 Task: Add Annie's Homegrown Organic Cheddar Bunnies to the cart.
Action: Mouse moved to (237, 106)
Screenshot: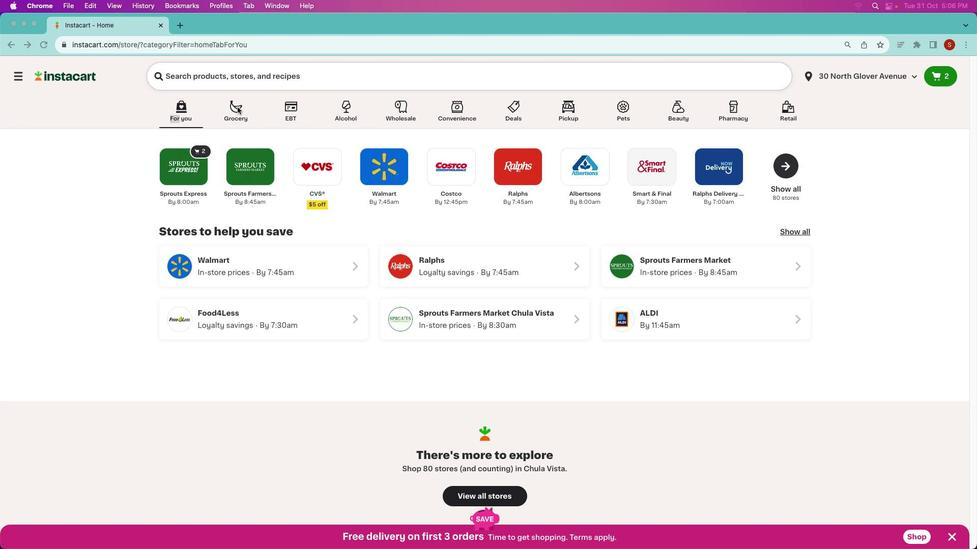 
Action: Mouse pressed left at (237, 106)
Screenshot: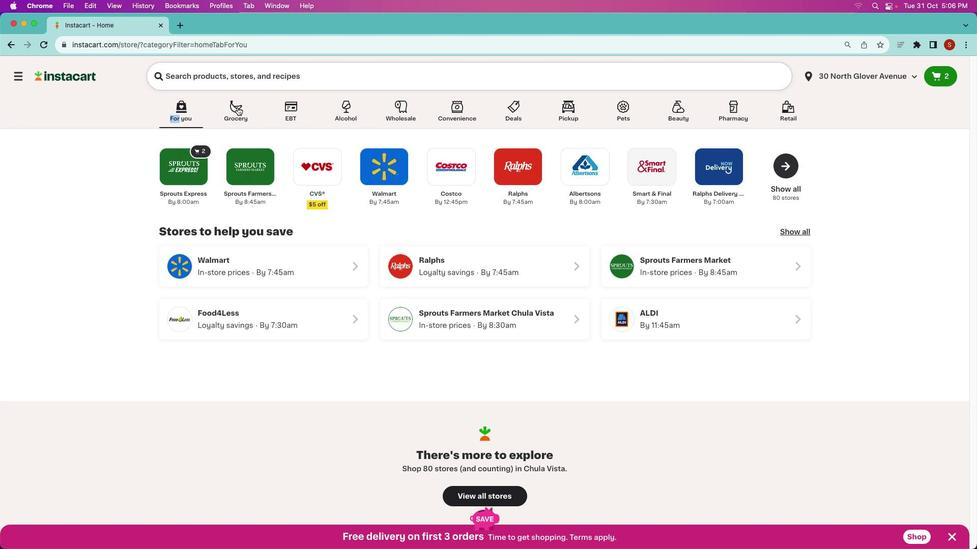 
Action: Mouse pressed left at (237, 106)
Screenshot: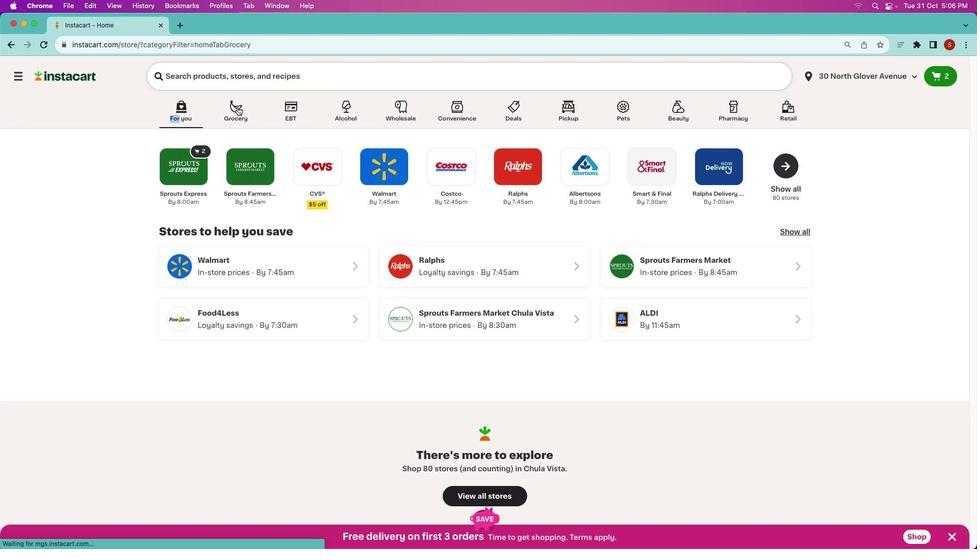 
Action: Mouse moved to (455, 272)
Screenshot: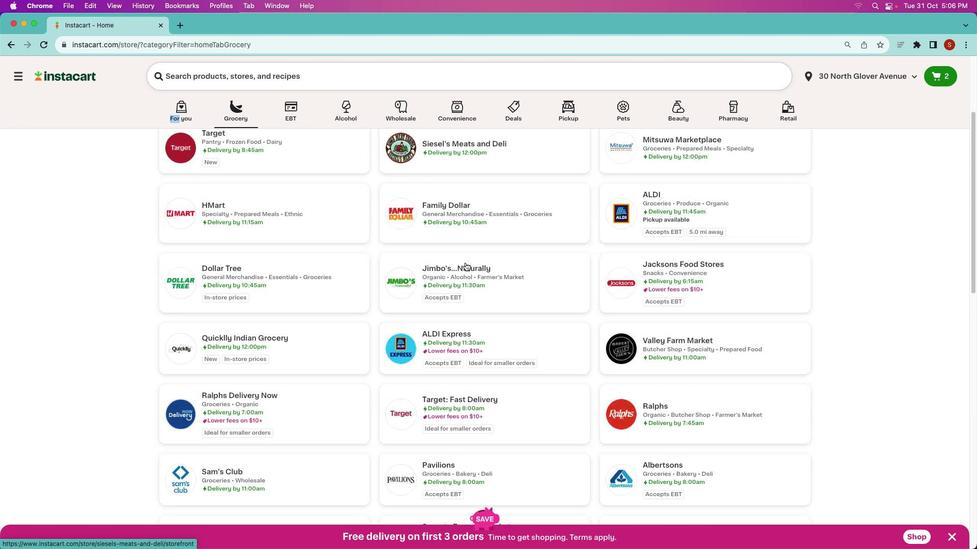 
Action: Mouse scrolled (455, 272) with delta (0, 0)
Screenshot: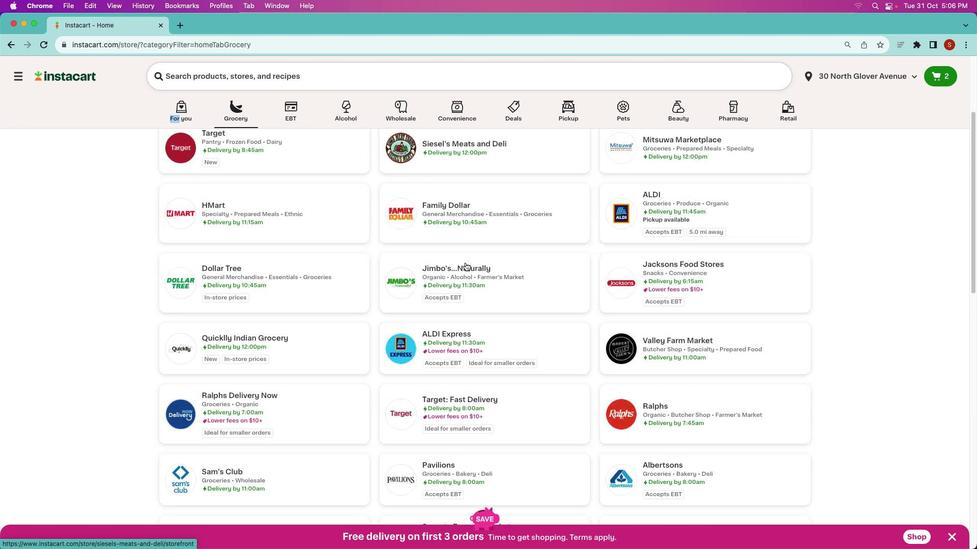 
Action: Mouse moved to (457, 269)
Screenshot: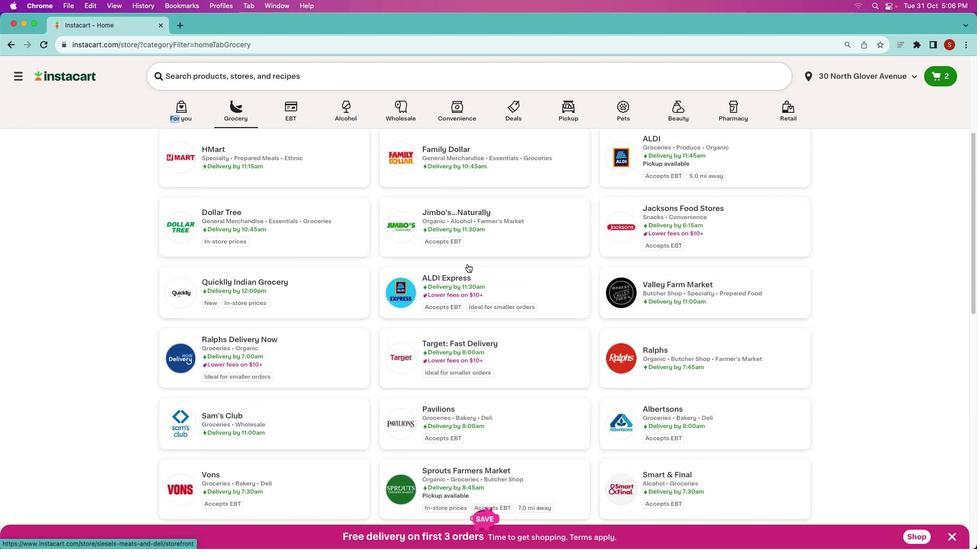 
Action: Mouse scrolled (457, 269) with delta (0, 0)
Screenshot: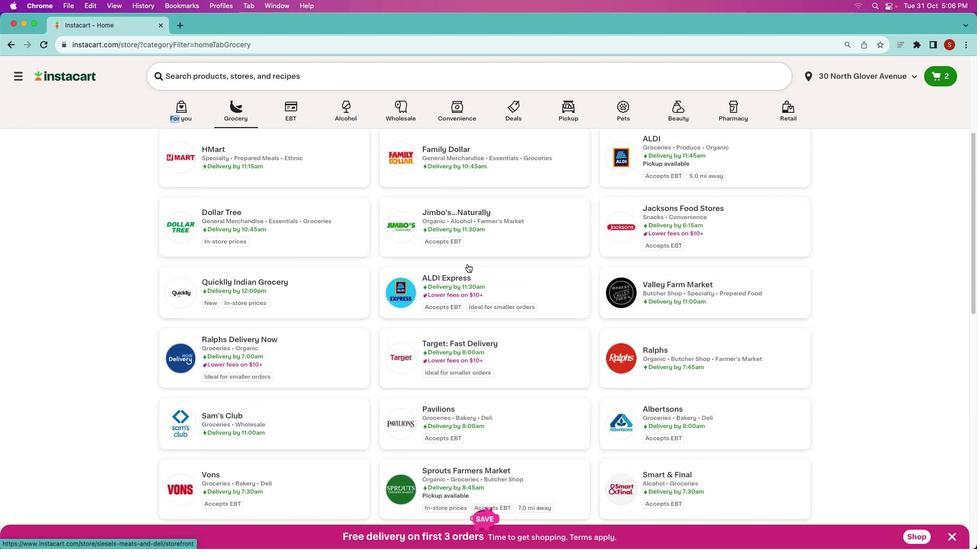 
Action: Mouse moved to (459, 267)
Screenshot: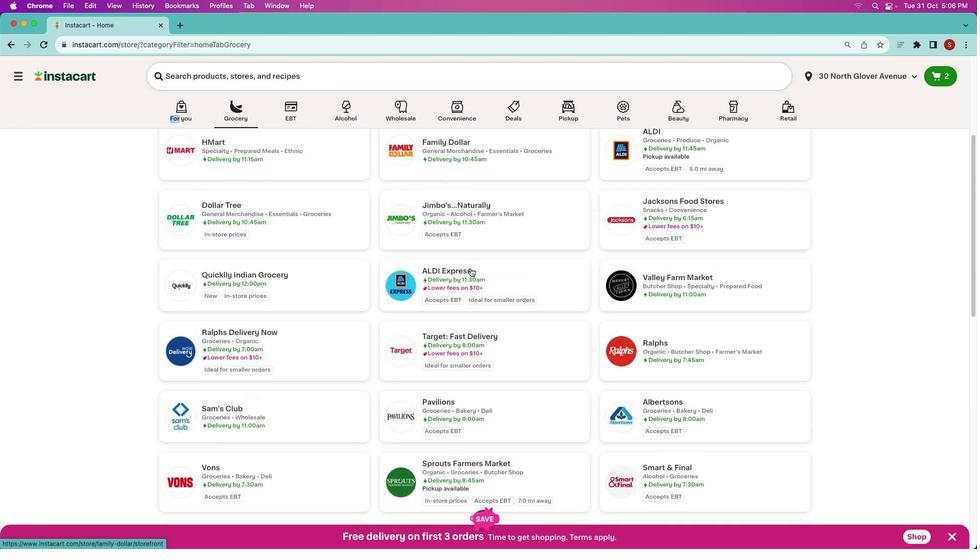 
Action: Mouse scrolled (459, 267) with delta (0, -1)
Screenshot: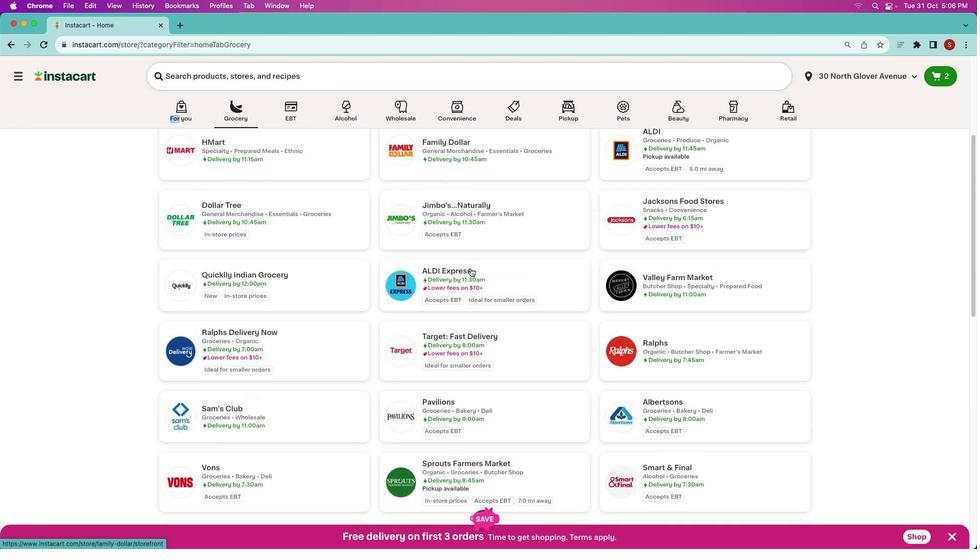 
Action: Mouse moved to (462, 265)
Screenshot: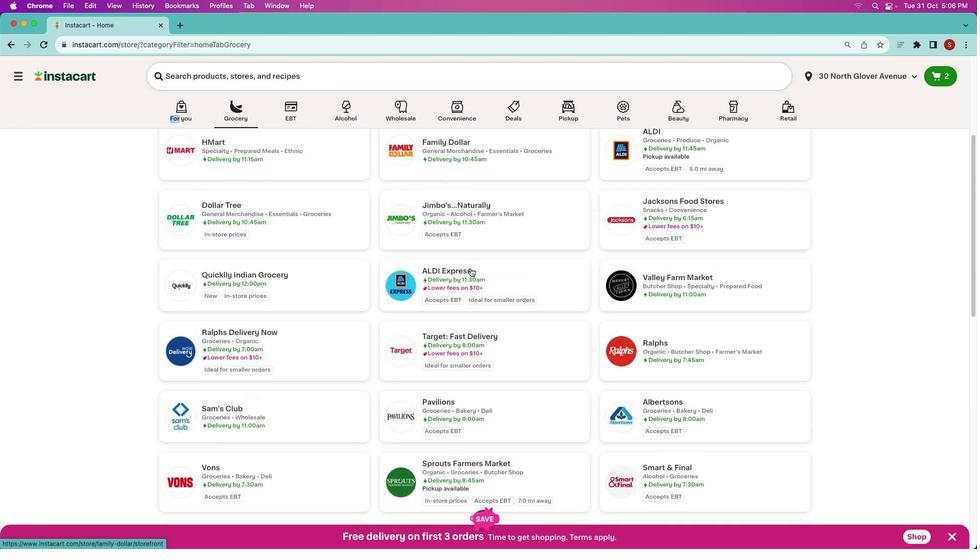 
Action: Mouse scrolled (462, 265) with delta (0, -2)
Screenshot: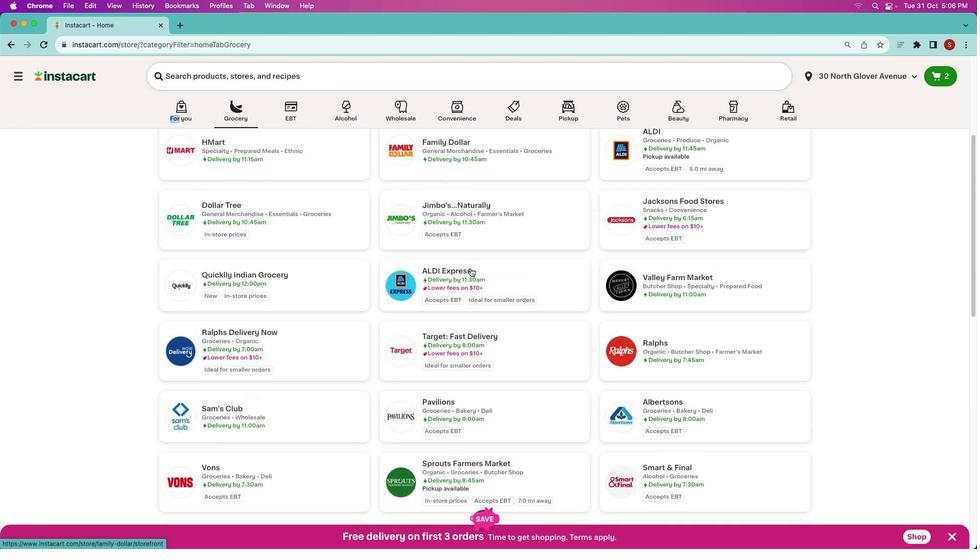
Action: Mouse moved to (491, 293)
Screenshot: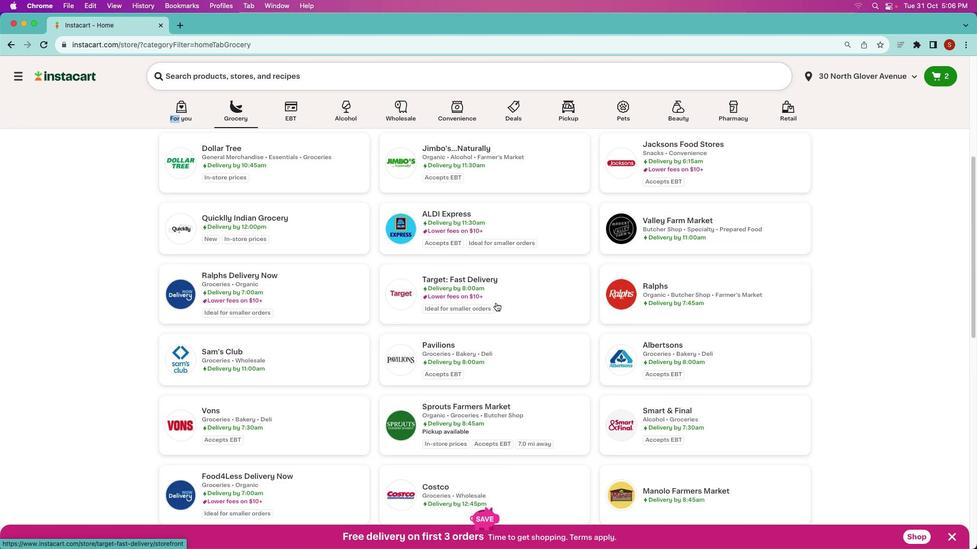 
Action: Mouse scrolled (491, 293) with delta (0, 0)
Screenshot: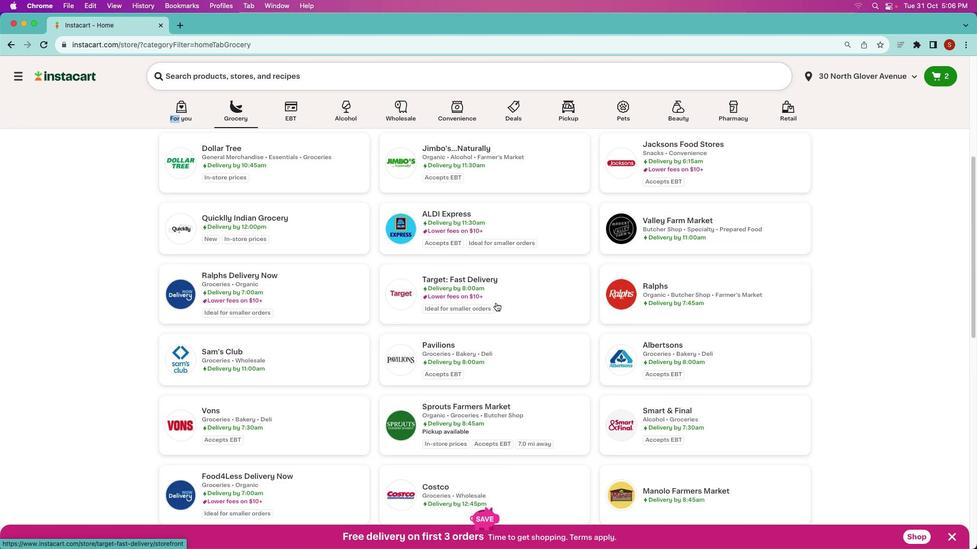 
Action: Mouse moved to (492, 293)
Screenshot: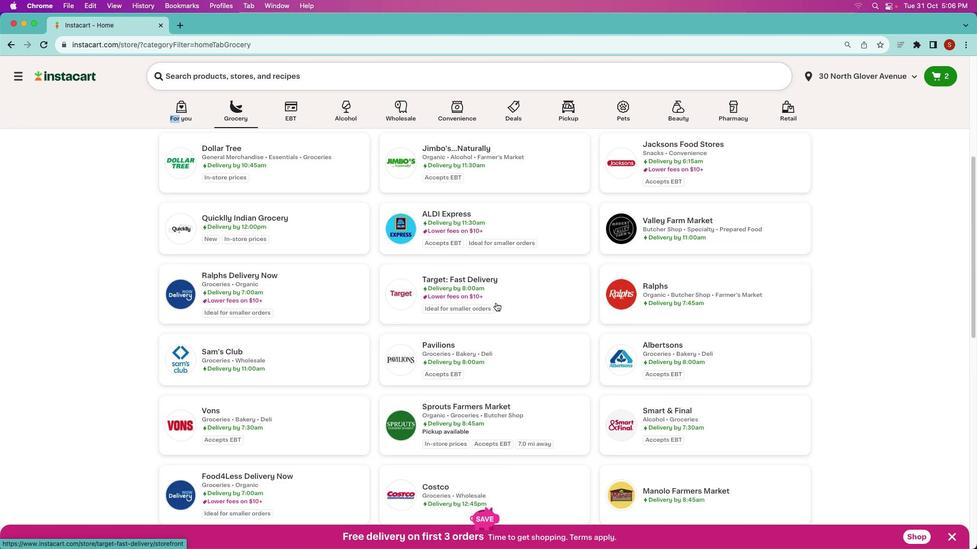 
Action: Mouse scrolled (492, 293) with delta (0, 0)
Screenshot: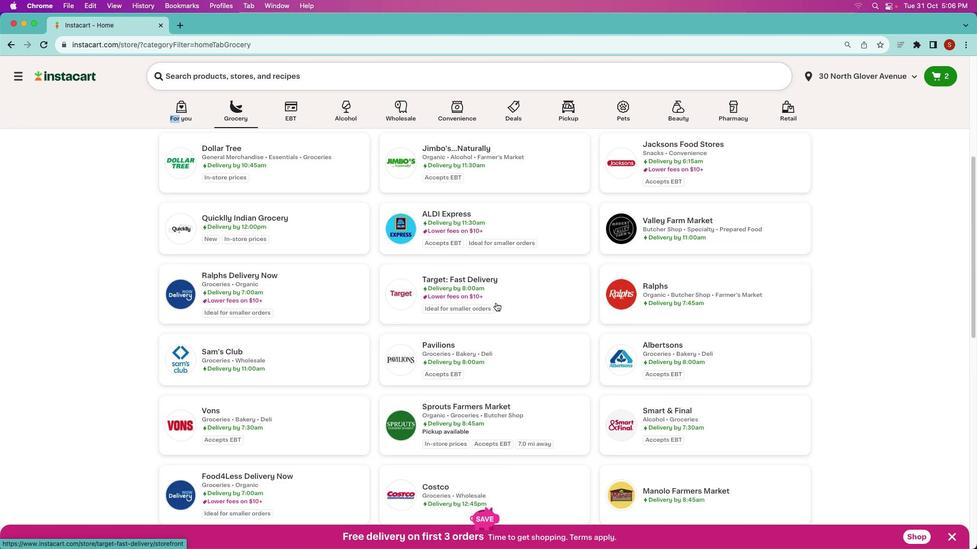 
Action: Mouse scrolled (492, 293) with delta (0, -1)
Screenshot: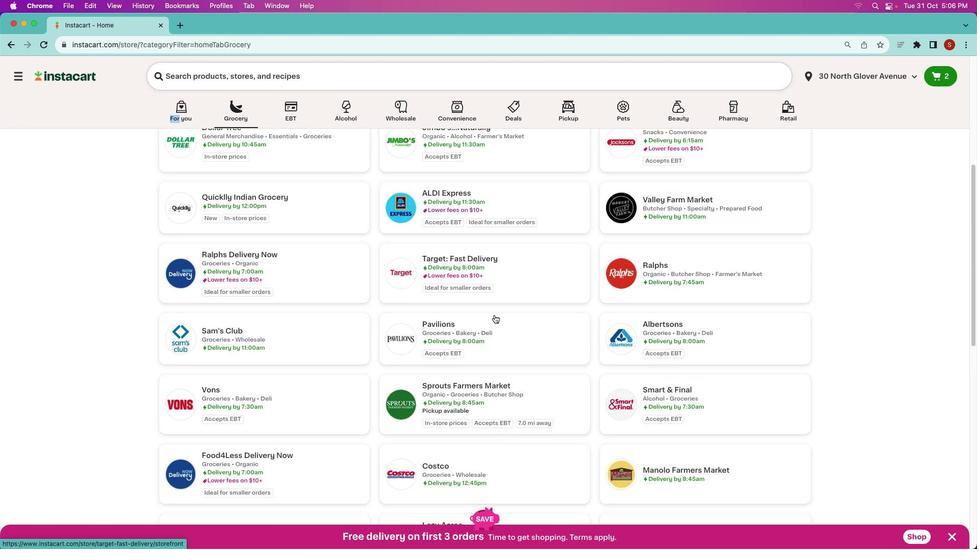 
Action: Mouse moved to (484, 372)
Screenshot: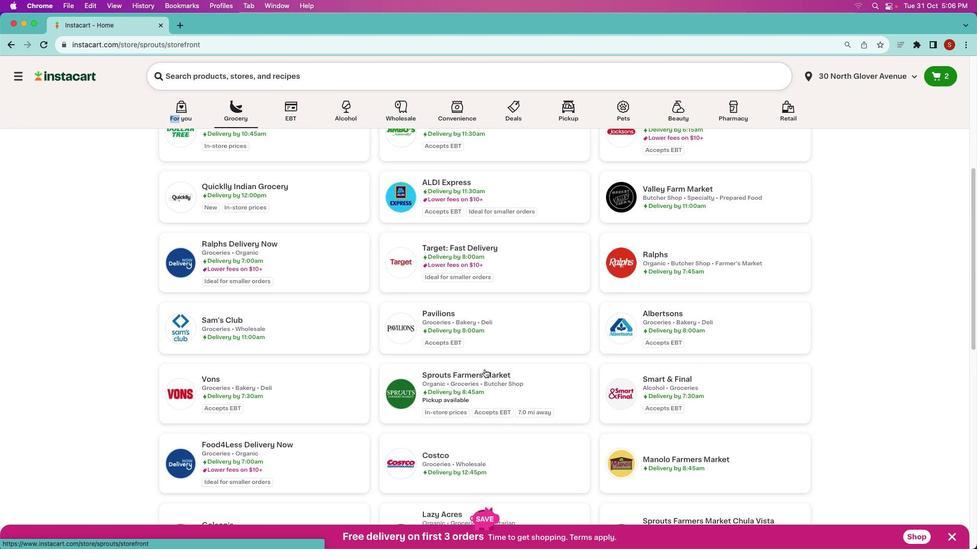 
Action: Mouse pressed left at (484, 372)
Screenshot: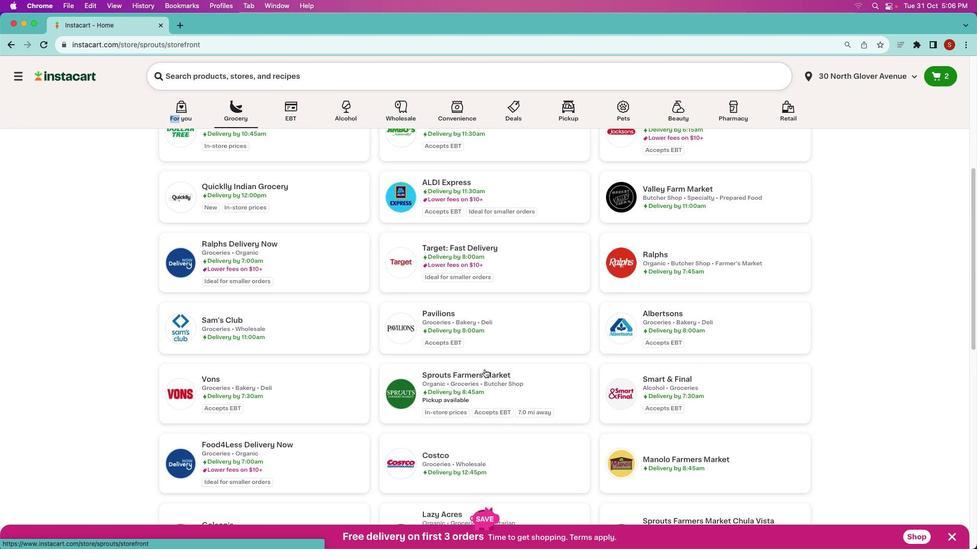 
Action: Mouse moved to (380, 114)
Screenshot: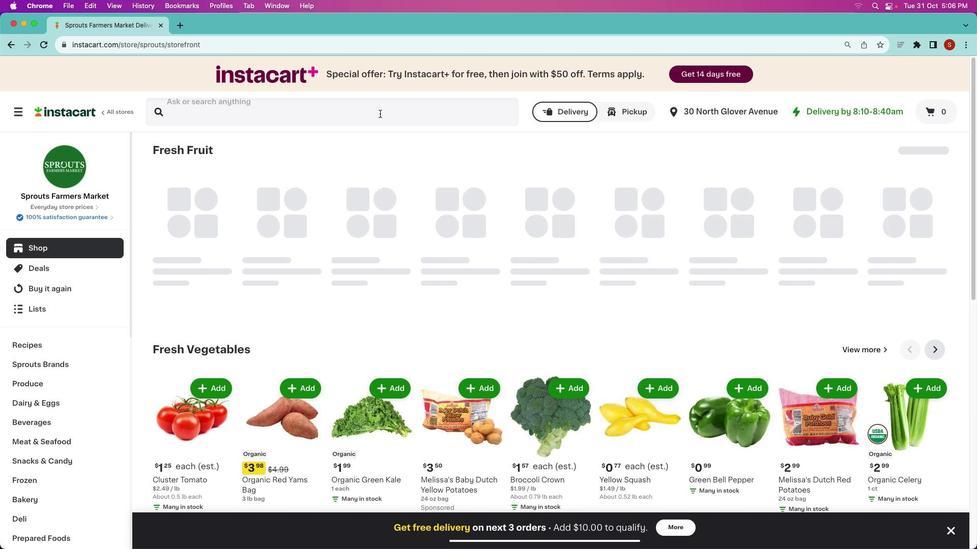 
Action: Mouse pressed left at (380, 114)
Screenshot: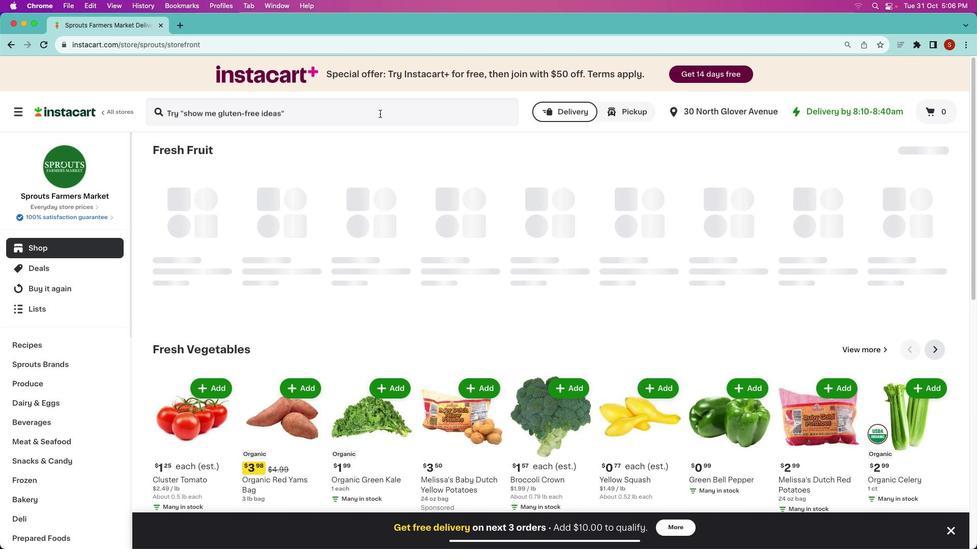 
Action: Key pressed Key.shift_r'A'
Screenshot: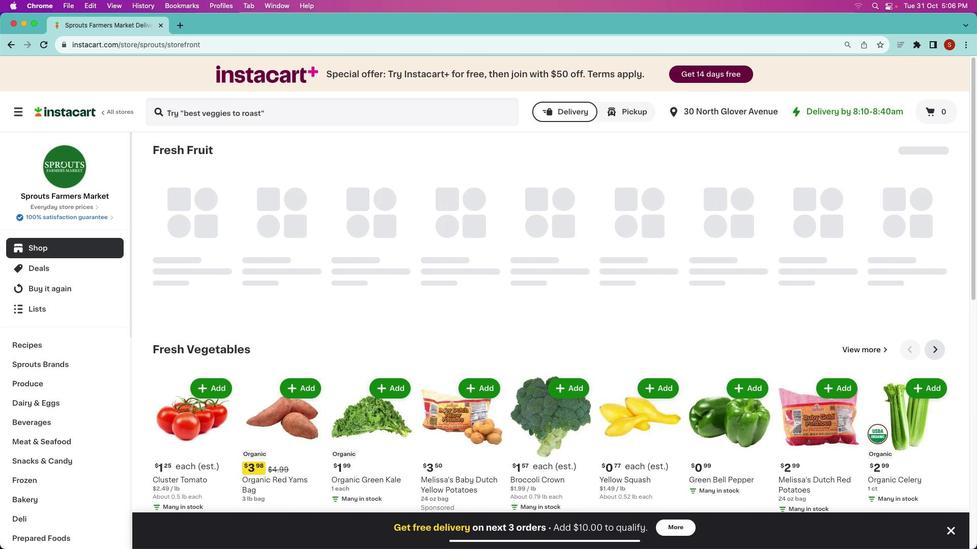 
Action: Mouse moved to (369, 119)
Screenshot: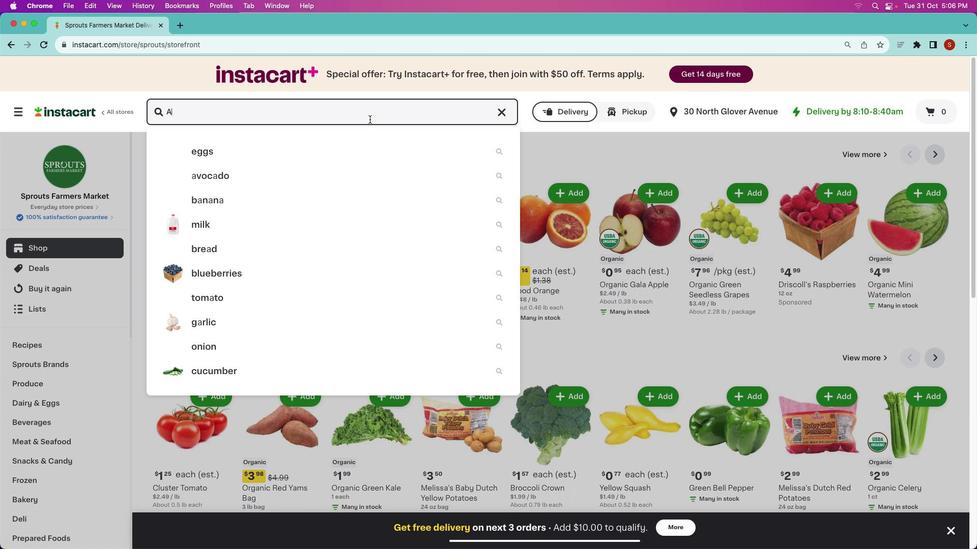 
Action: Key pressed 'n''n''i''e'"'"'s'Key.space'h''o''m''e'Key.spaceKey.backspace'g''r''o''w''n'Key.space'o''r''g''a''n''i''c'Key.space'c''e'Key.backspace'h''e''d''d''a''r'Key.space'b''u''n''n''i''e''s'Key.spaceKey.enter
Screenshot: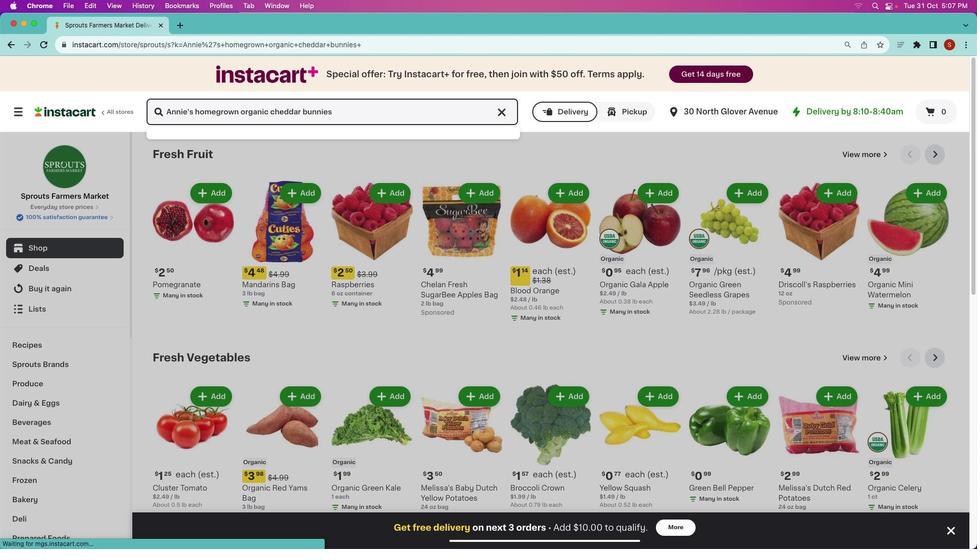 
Action: Mouse moved to (281, 205)
Screenshot: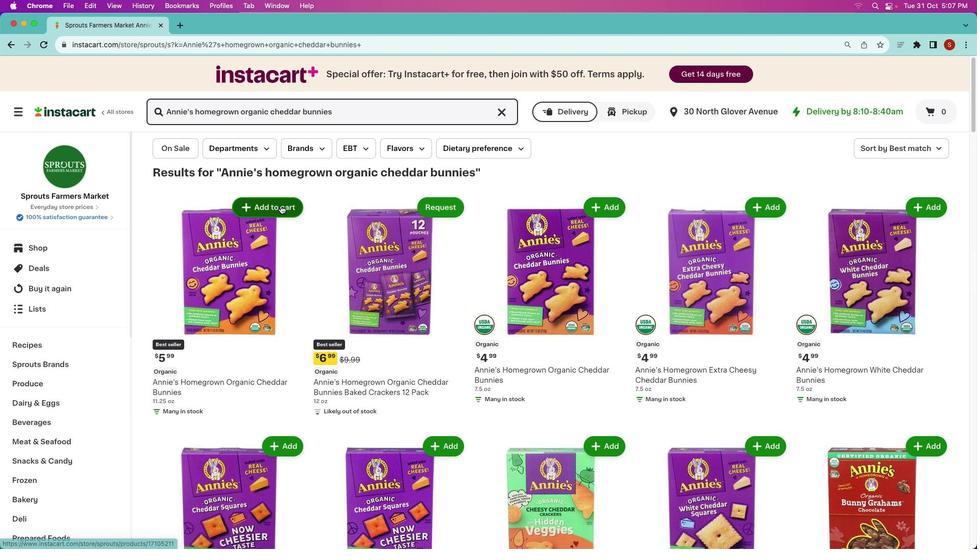 
Action: Mouse pressed left at (281, 205)
Screenshot: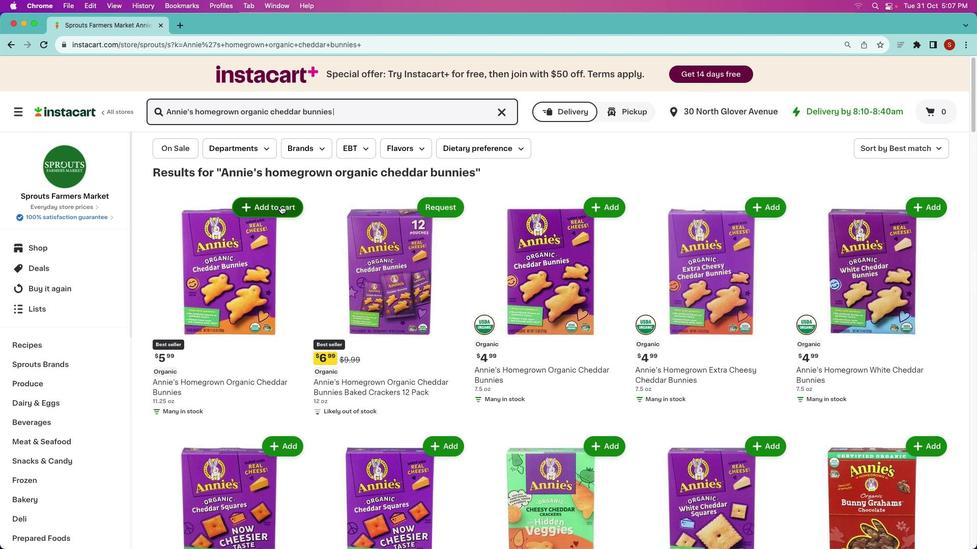 
Action: Mouse moved to (236, 289)
Screenshot: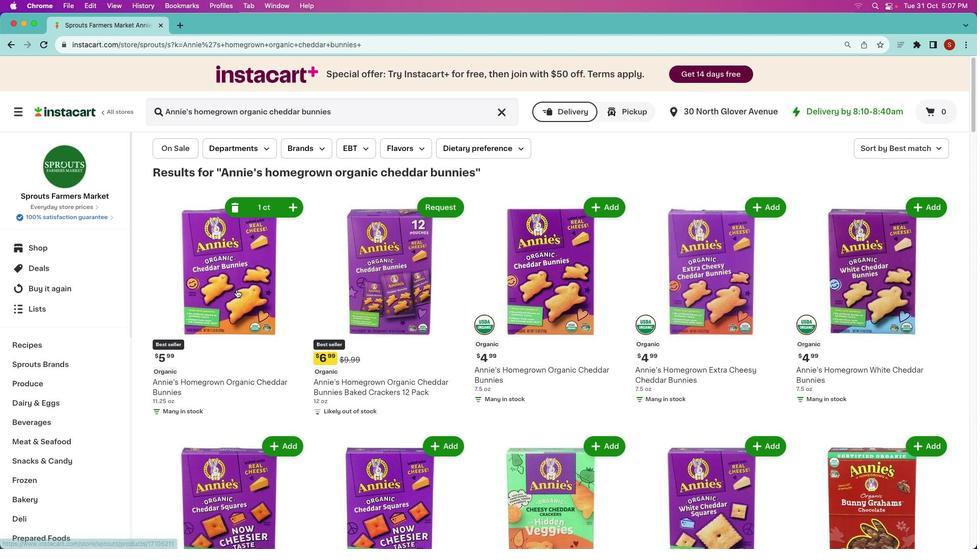 
